 Task: Create List Brand Differentiation in Board Brand Ambassador Best Practices to Workspace Desktop Applications. Create List Brand Consistency in Board Market Size Estimation to Workspace Desktop Applications. Create List Brand Evolution in Board Social Media Influencer Social Media Takeover Campaign Creation and Management to Workspace Desktop Applications
Action: Mouse moved to (108, 433)
Screenshot: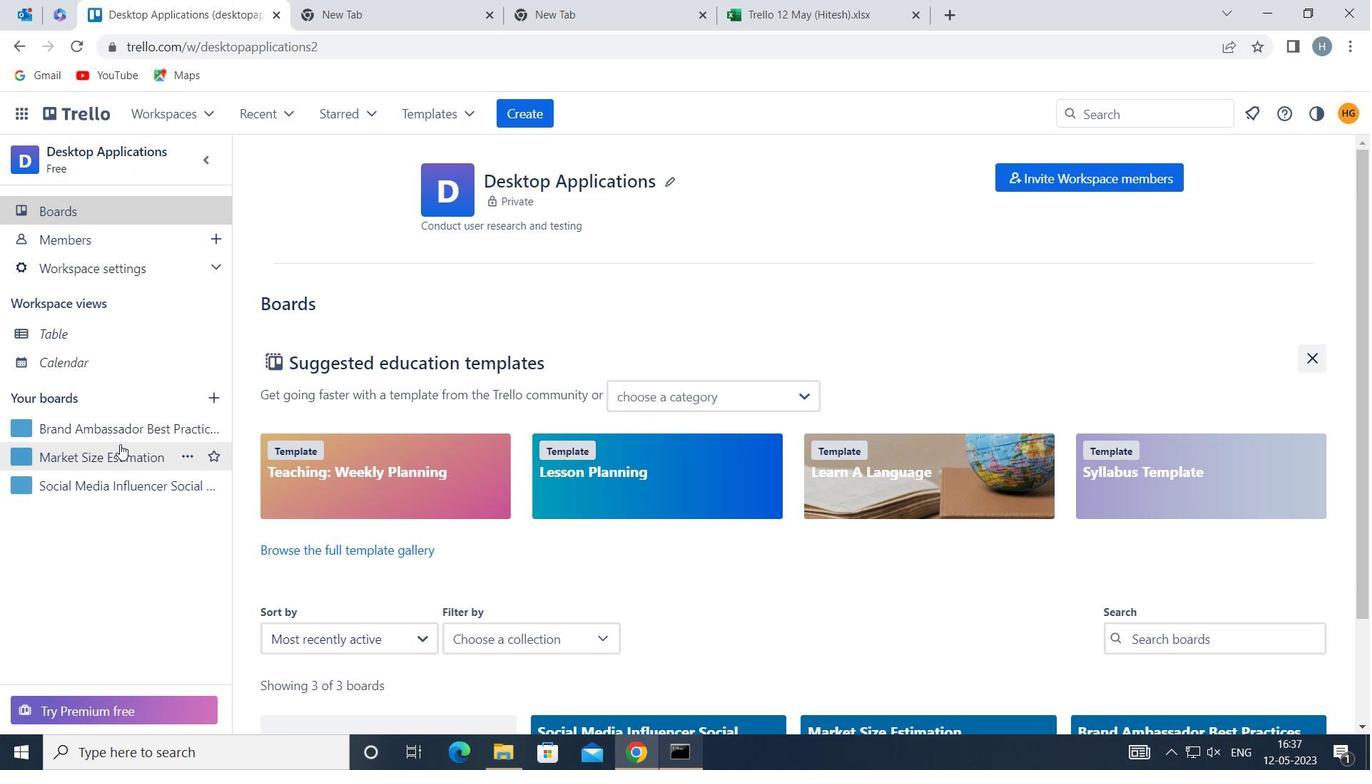 
Action: Mouse pressed left at (108, 433)
Screenshot: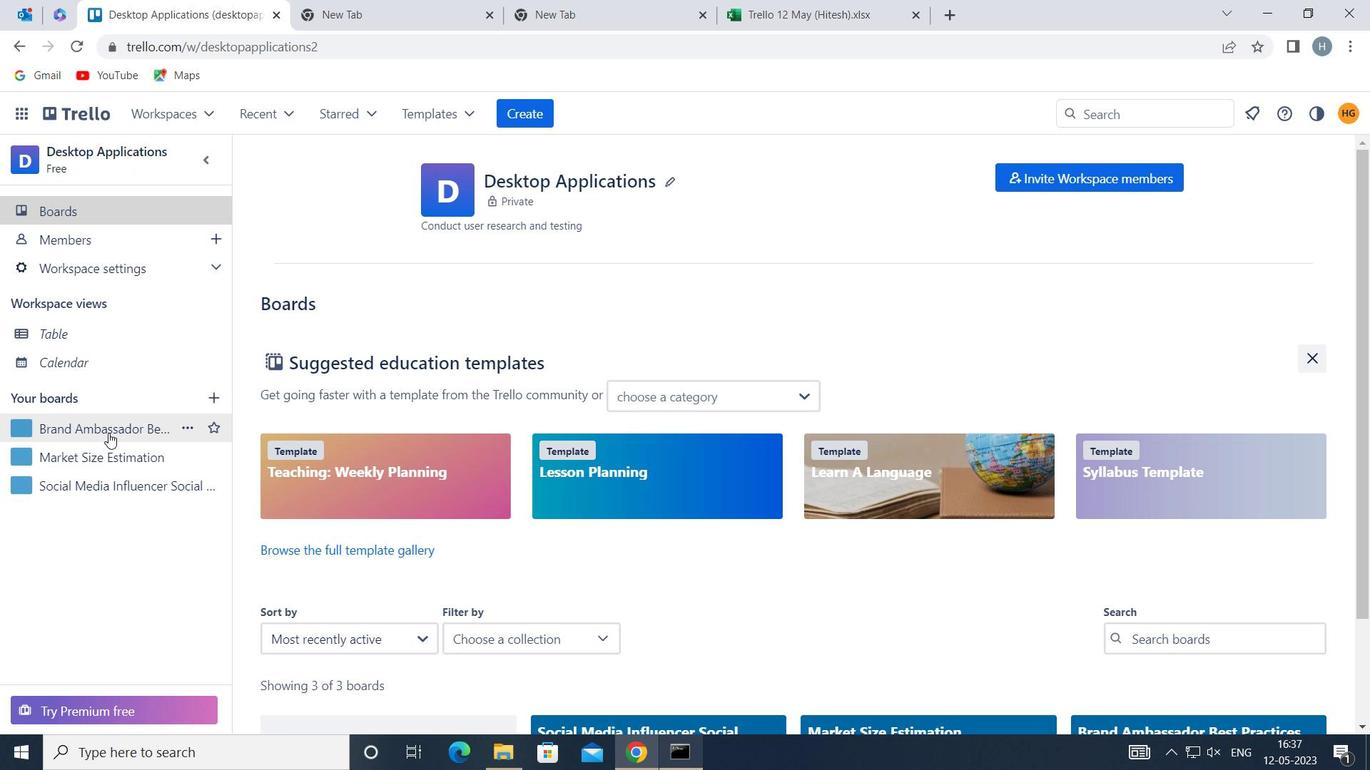 
Action: Mouse moved to (579, 216)
Screenshot: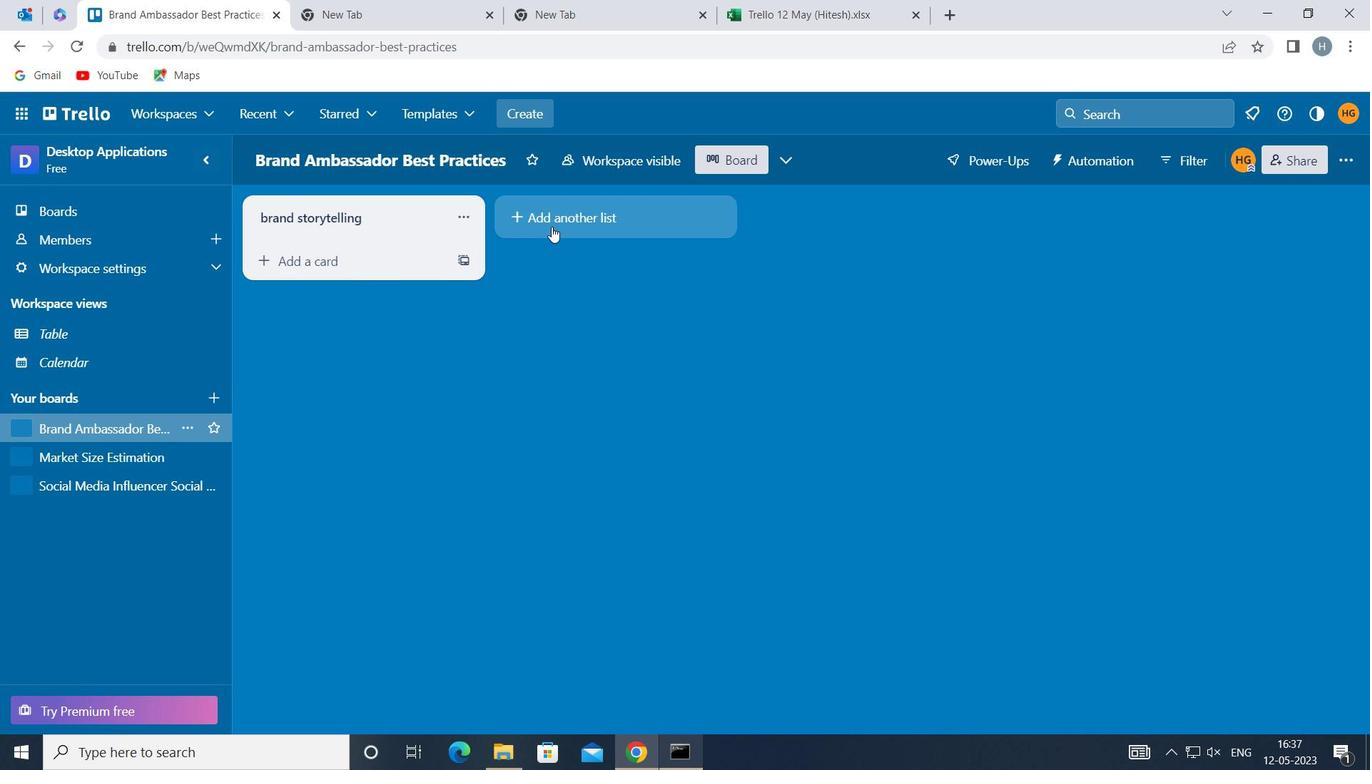 
Action: Mouse pressed left at (579, 216)
Screenshot: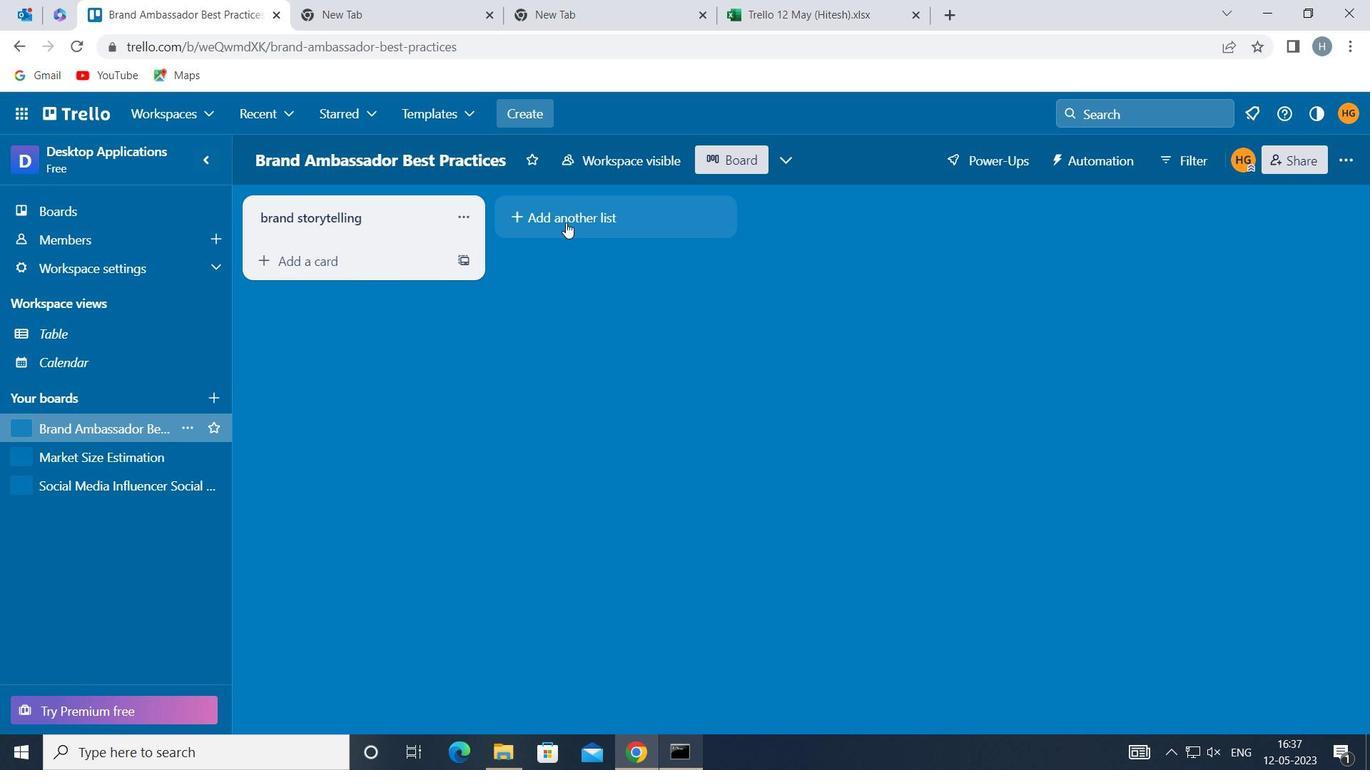 
Action: Mouse moved to (573, 220)
Screenshot: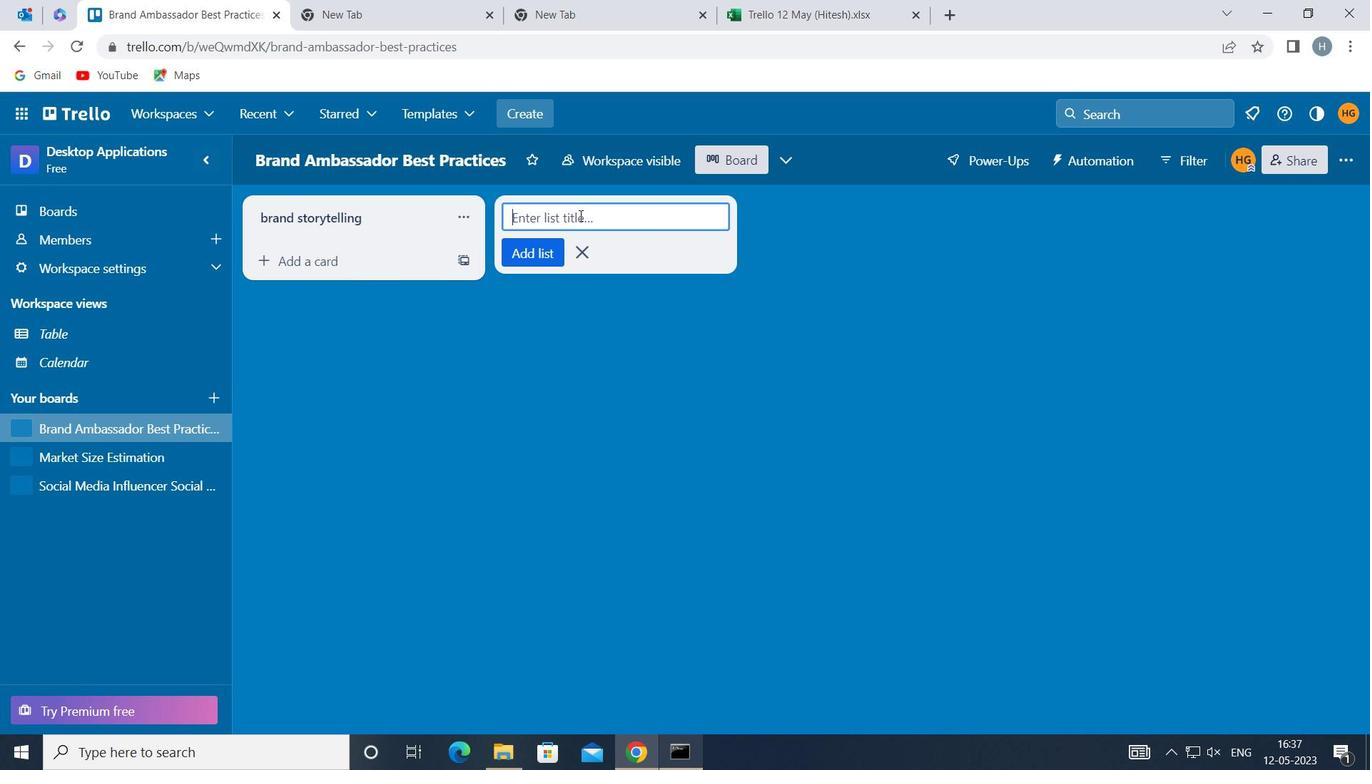 
Action: Key pressed <Key.shift>BRAND<Key.space><Key.shift>DIFFERENTIATION
Screenshot: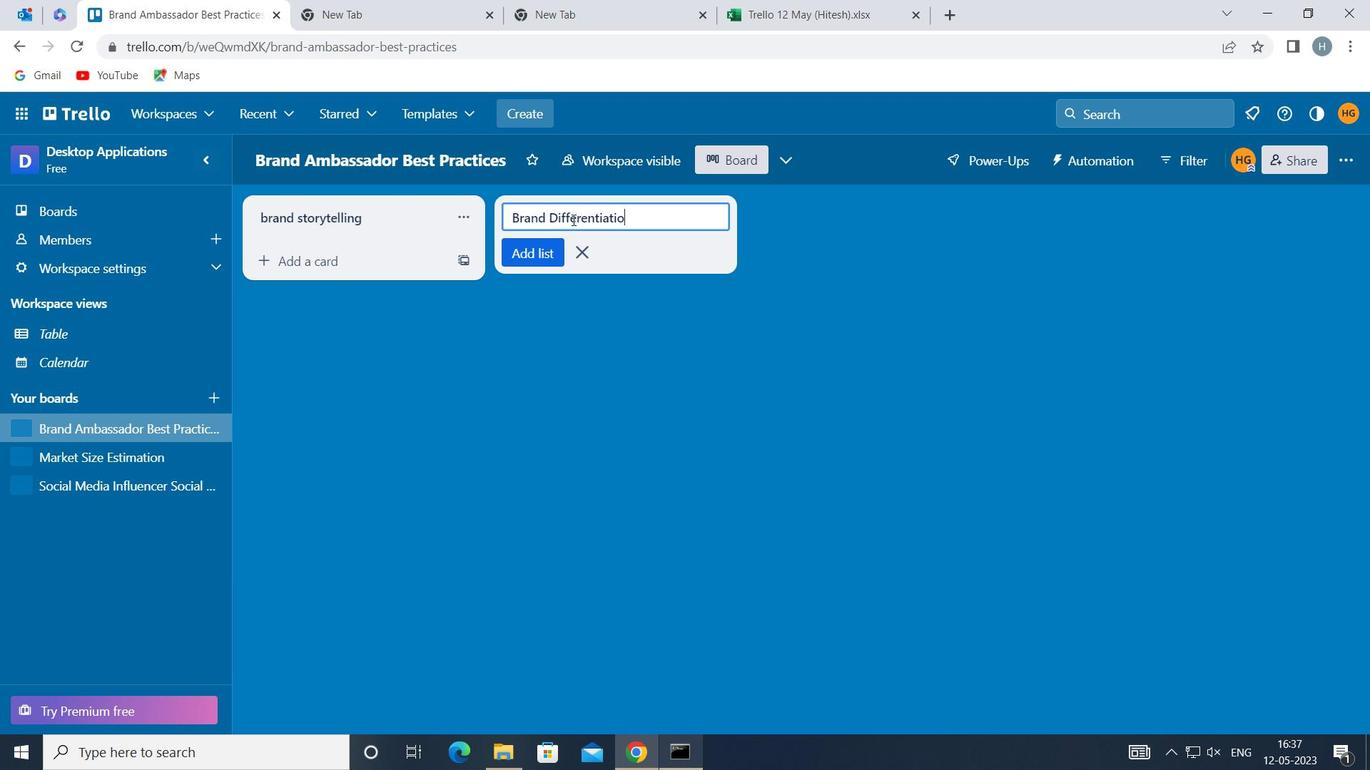 
Action: Mouse moved to (548, 244)
Screenshot: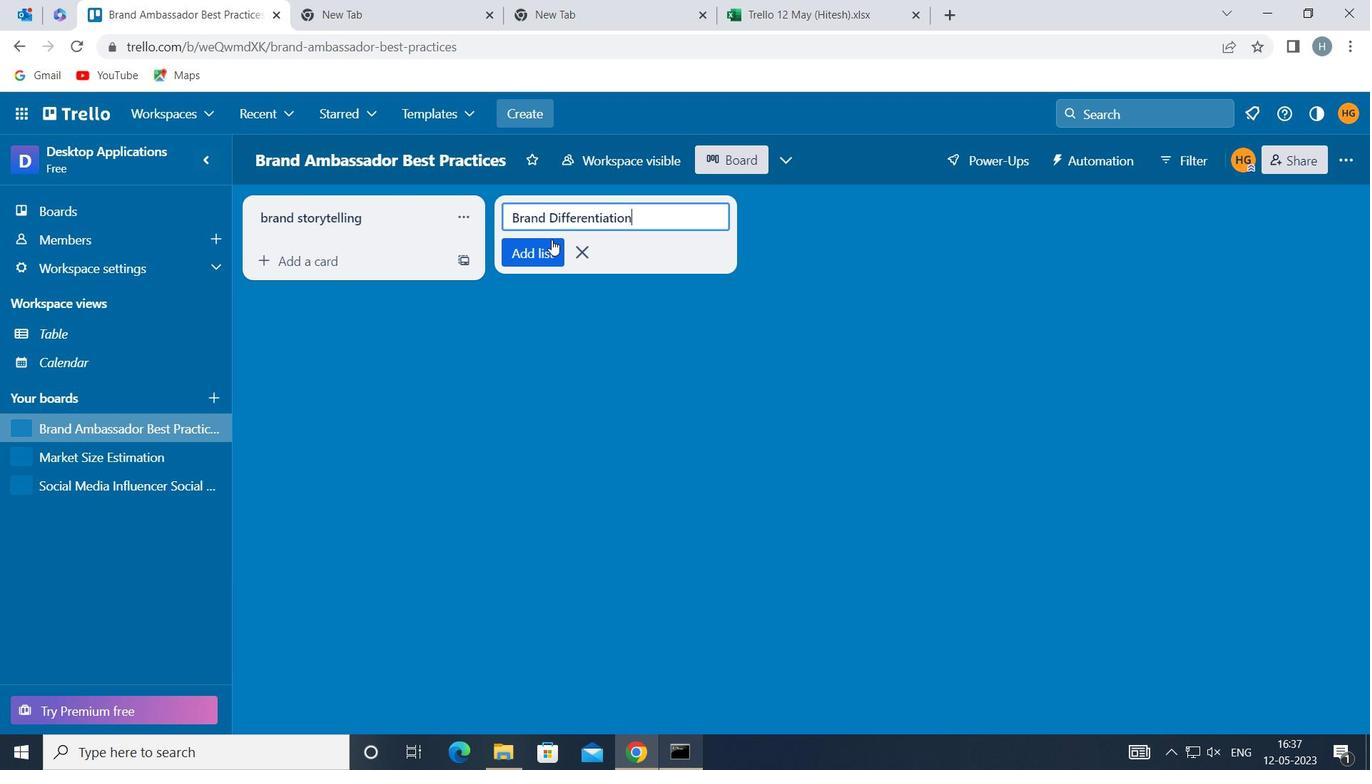 
Action: Mouse pressed left at (548, 244)
Screenshot: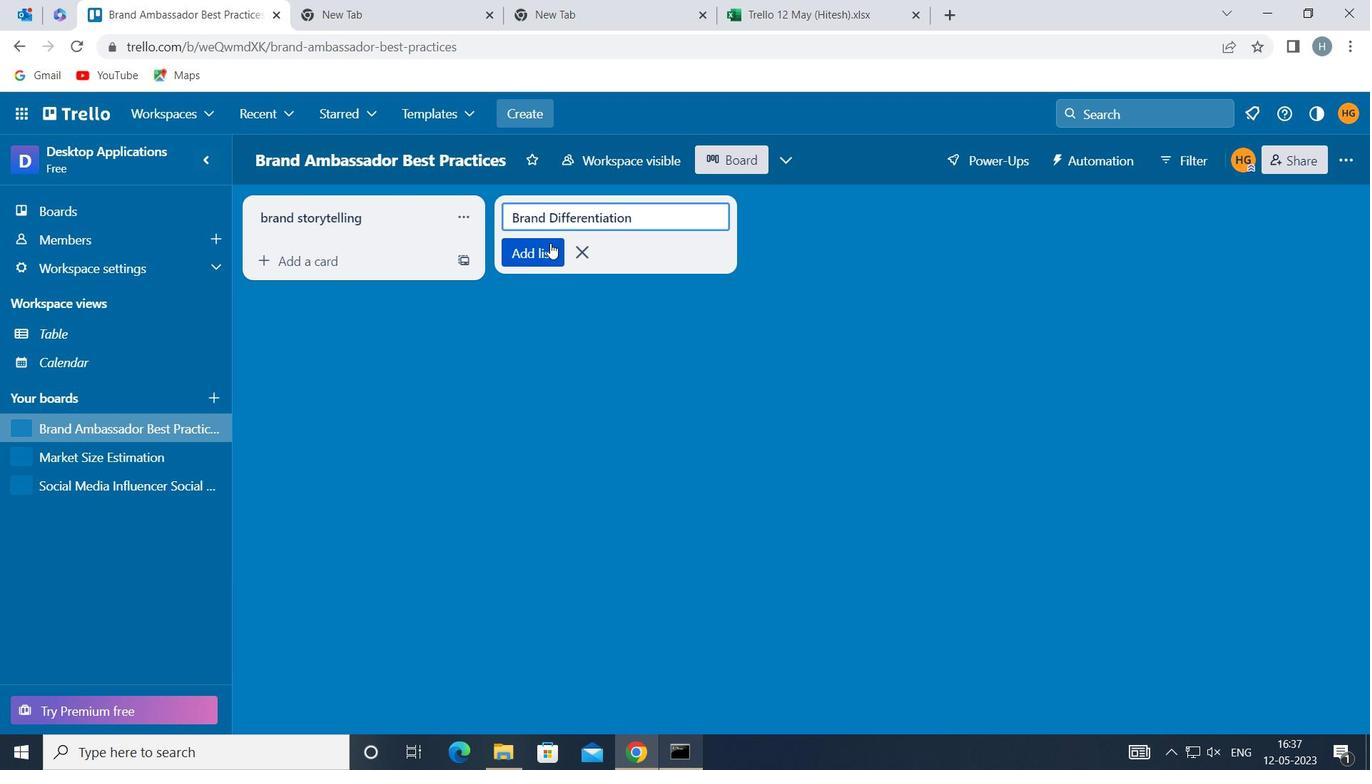 
Action: Mouse moved to (516, 342)
Screenshot: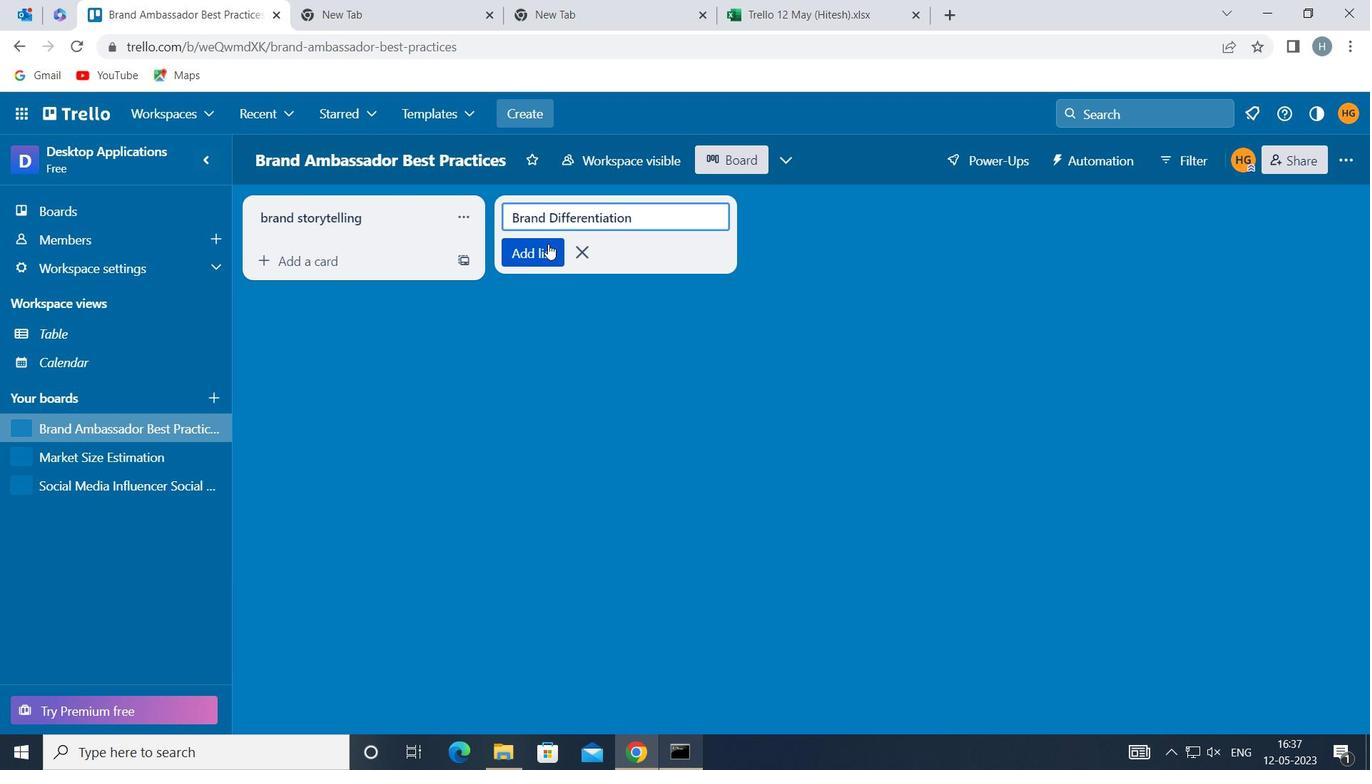 
Action: Mouse pressed left at (516, 342)
Screenshot: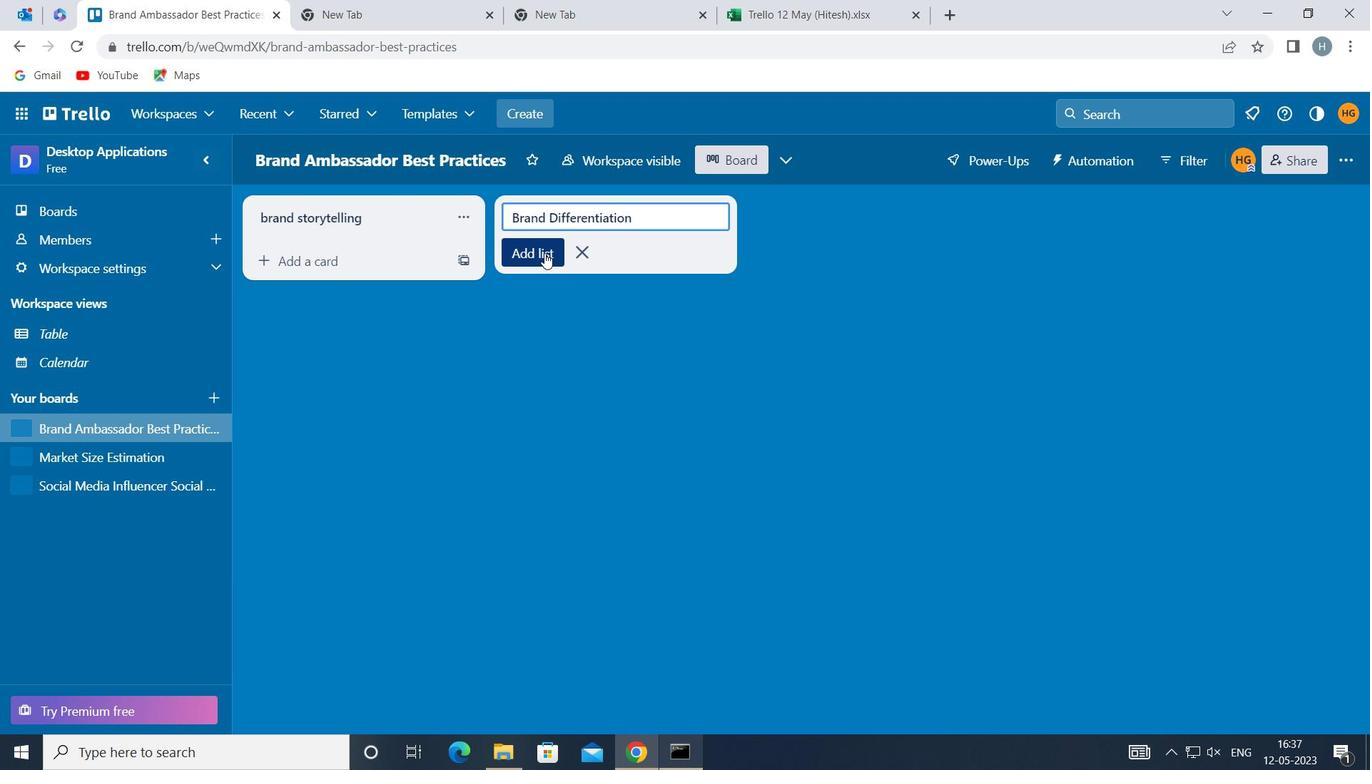 
Action: Mouse moved to (45, 453)
Screenshot: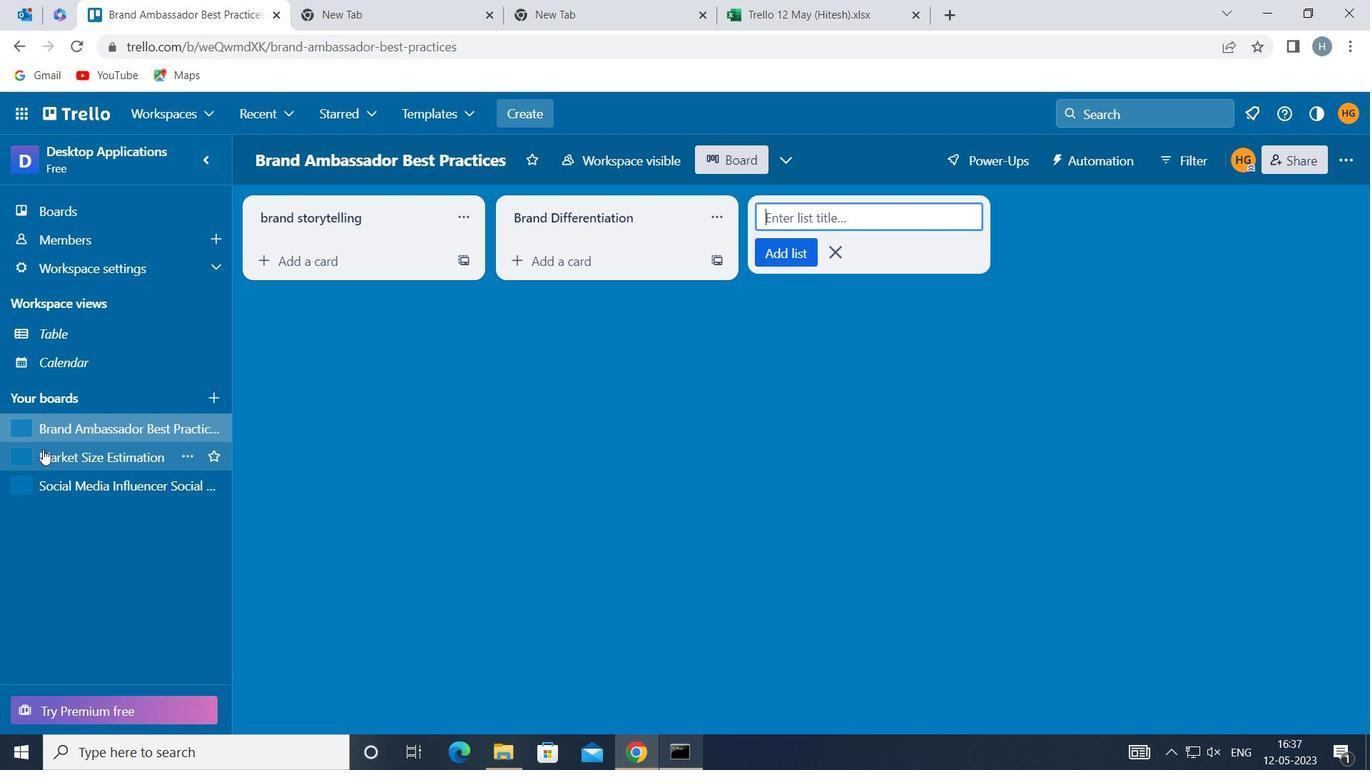 
Action: Mouse pressed left at (45, 453)
Screenshot: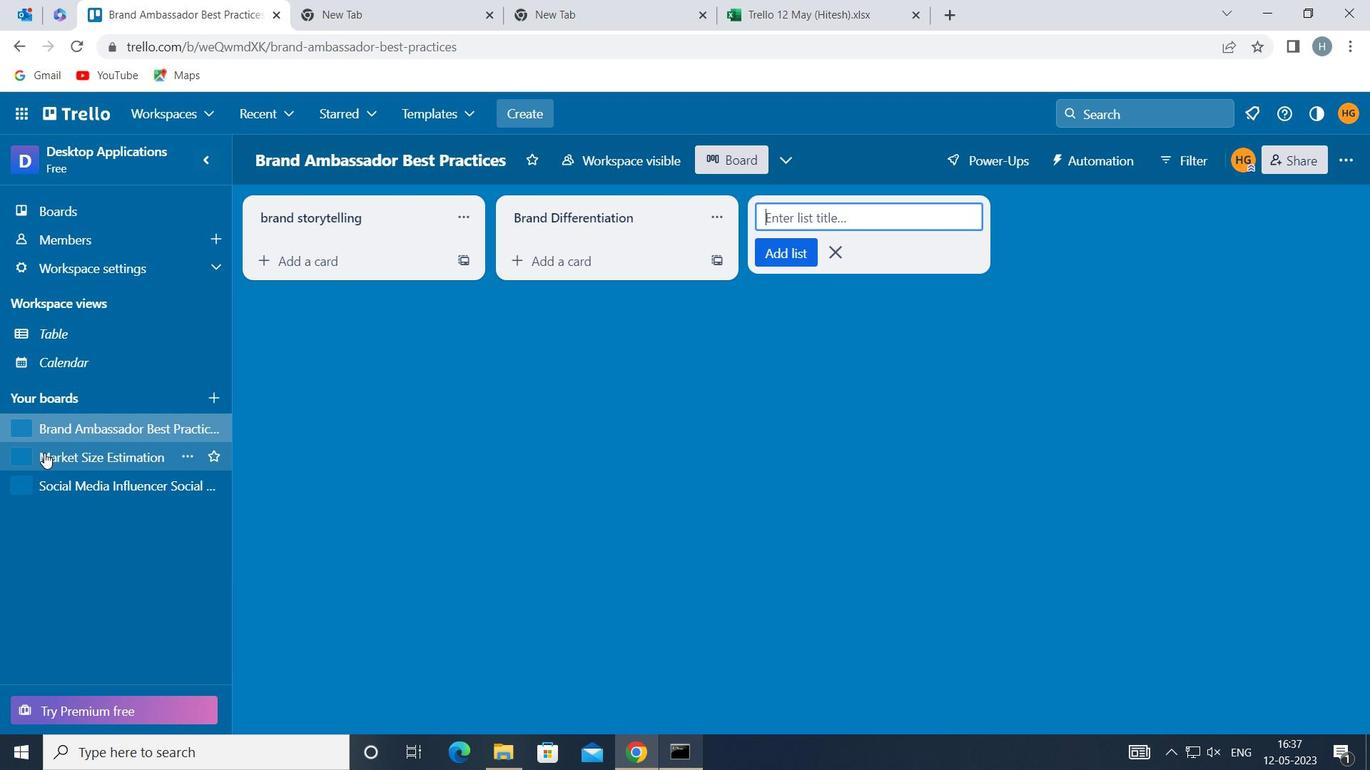 
Action: Mouse moved to (558, 215)
Screenshot: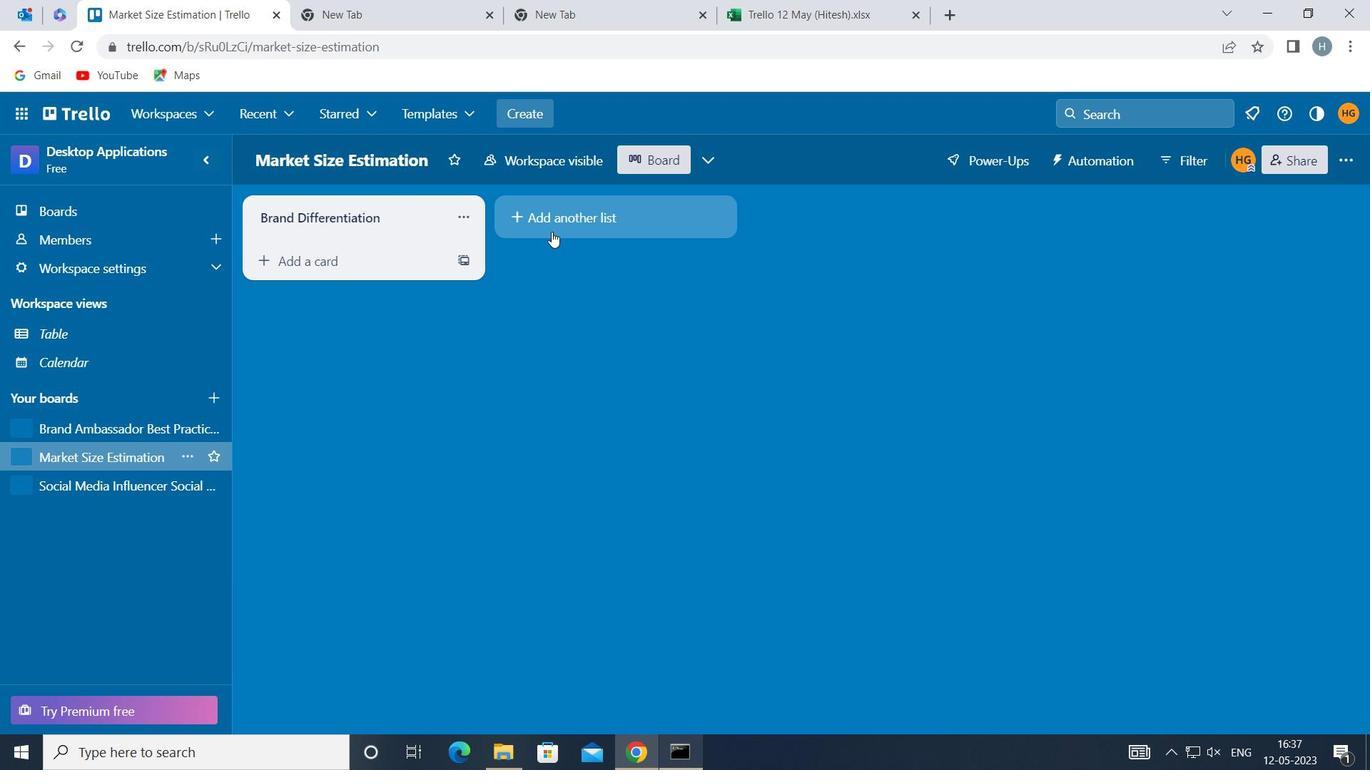 
Action: Mouse pressed left at (558, 215)
Screenshot: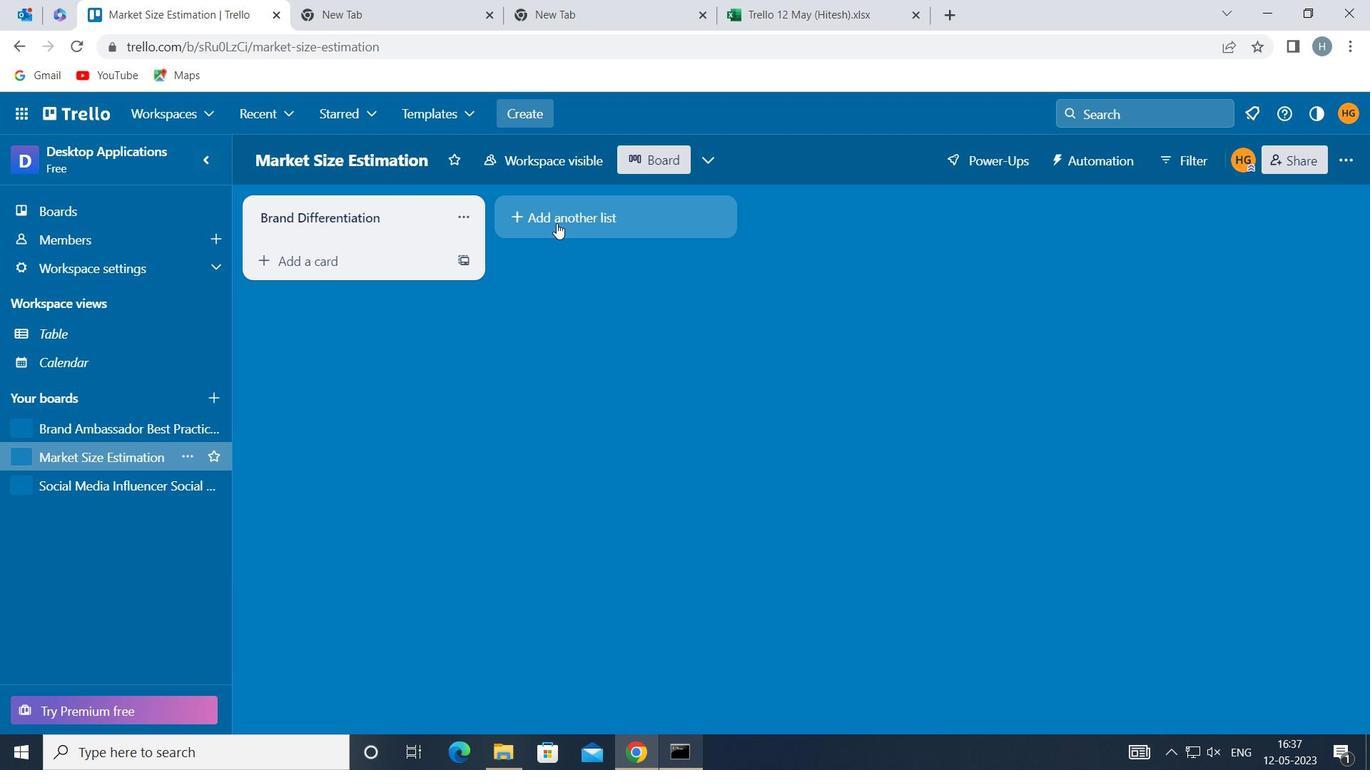 
Action: Mouse moved to (558, 215)
Screenshot: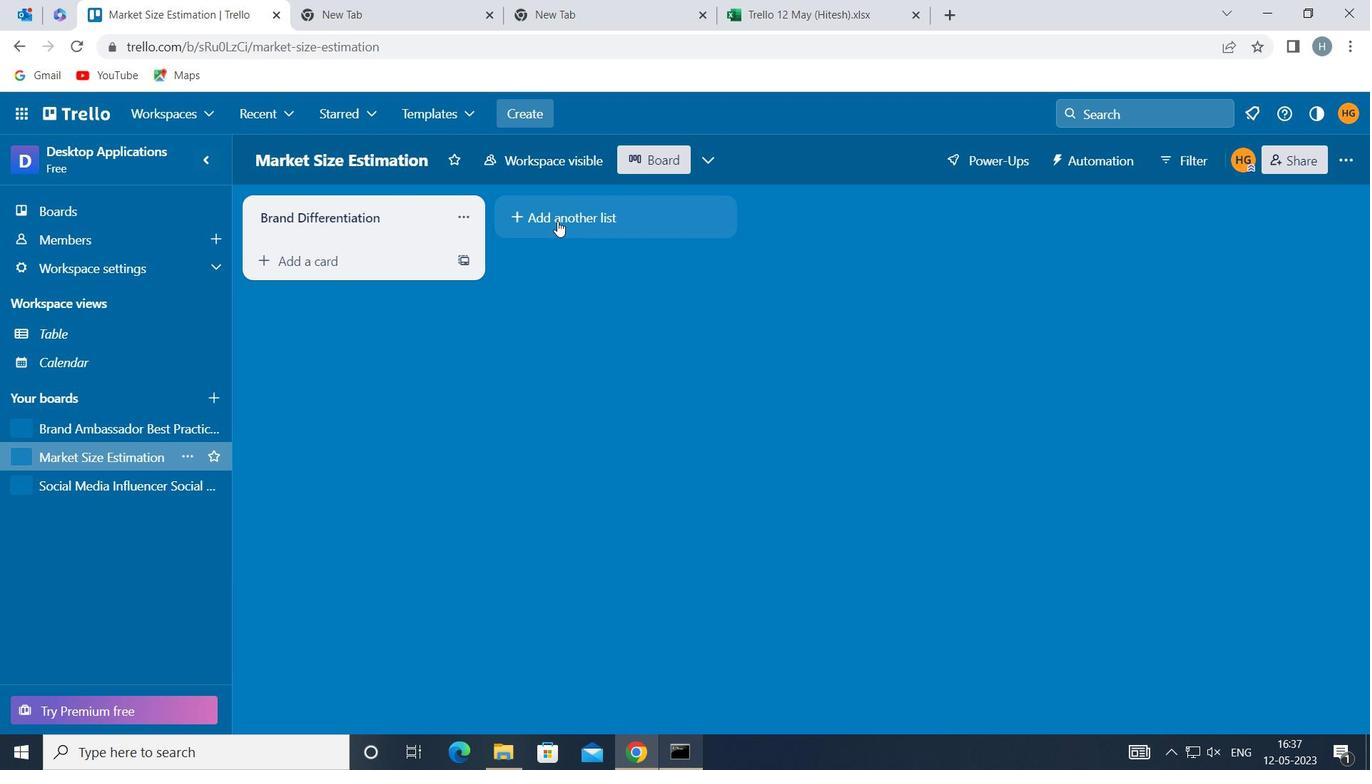 
Action: Mouse pressed left at (558, 215)
Screenshot: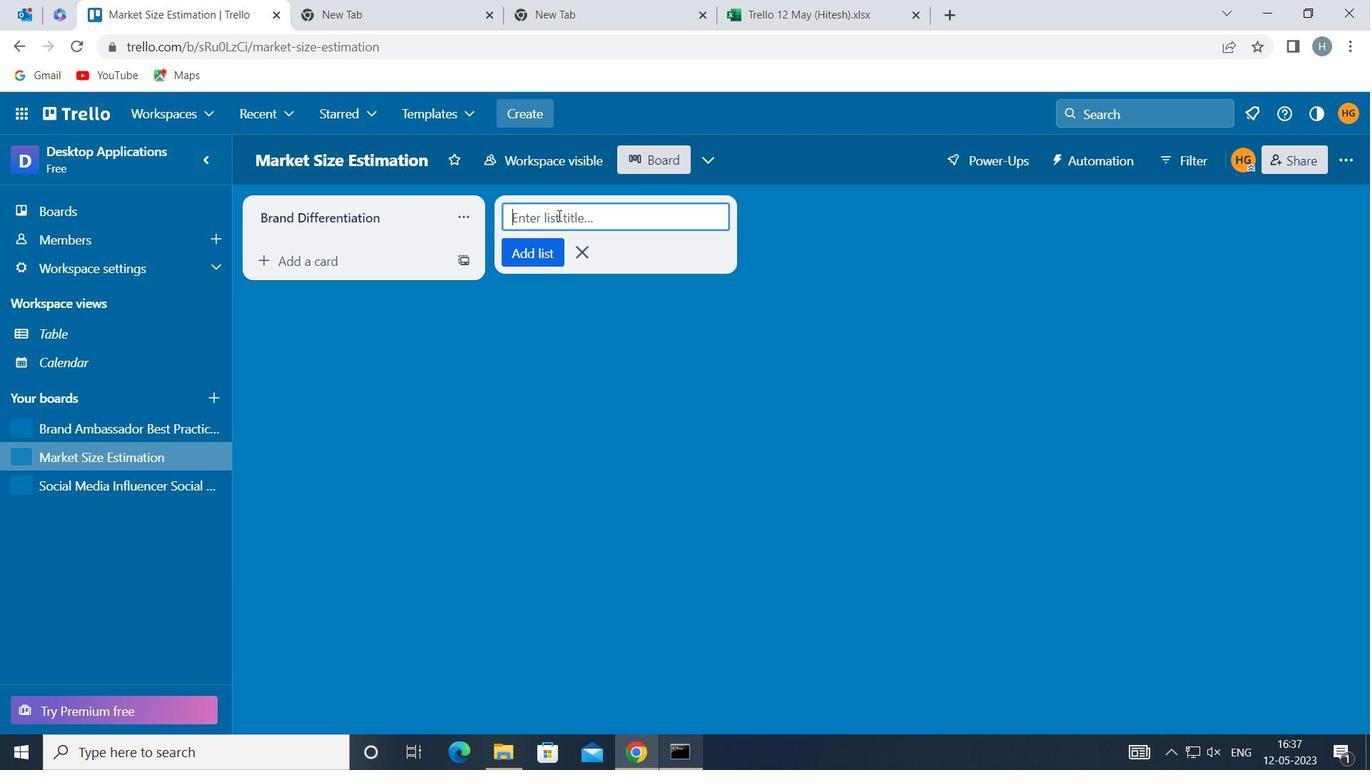 
Action: Key pressed <Key.shift>BRAND<Key.space><Key.shift>CONSISTENCY<Key.space>
Screenshot: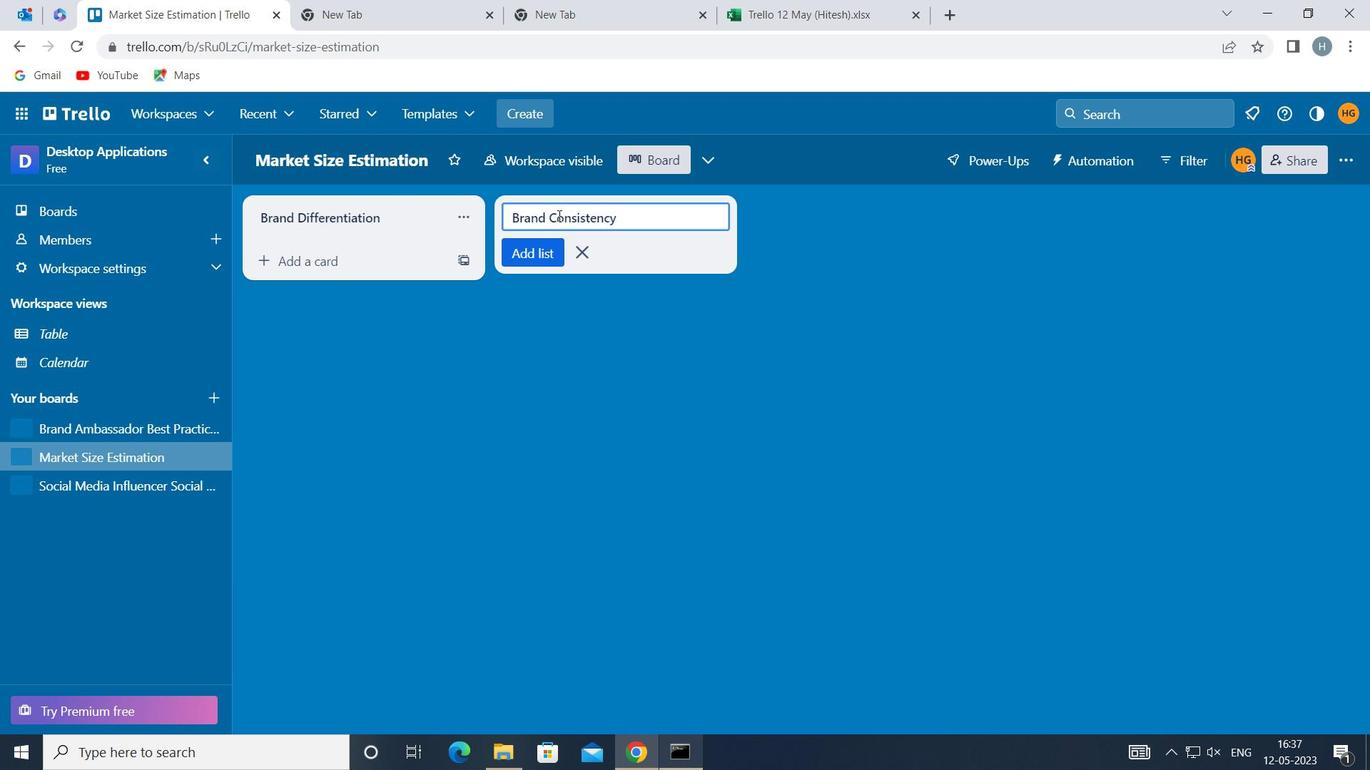 
Action: Mouse moved to (541, 251)
Screenshot: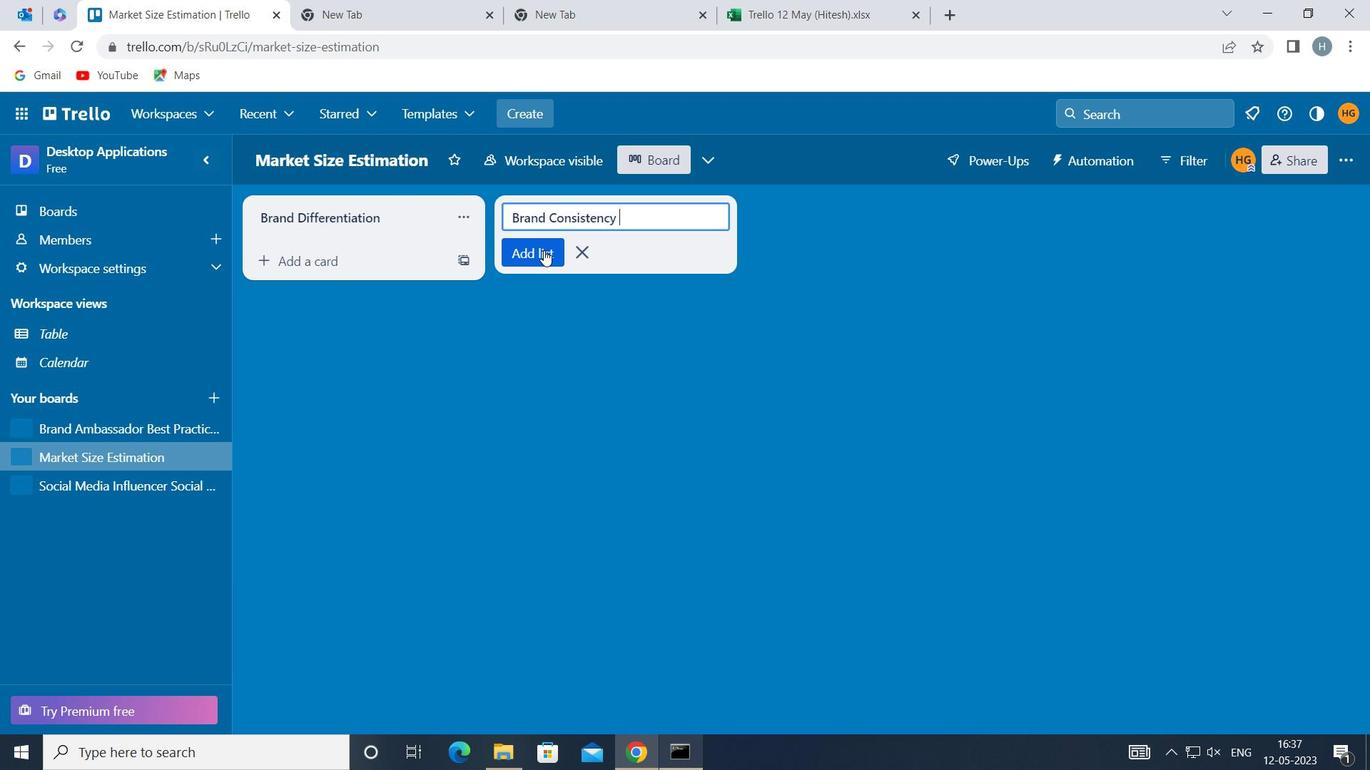 
Action: Mouse pressed left at (541, 251)
Screenshot: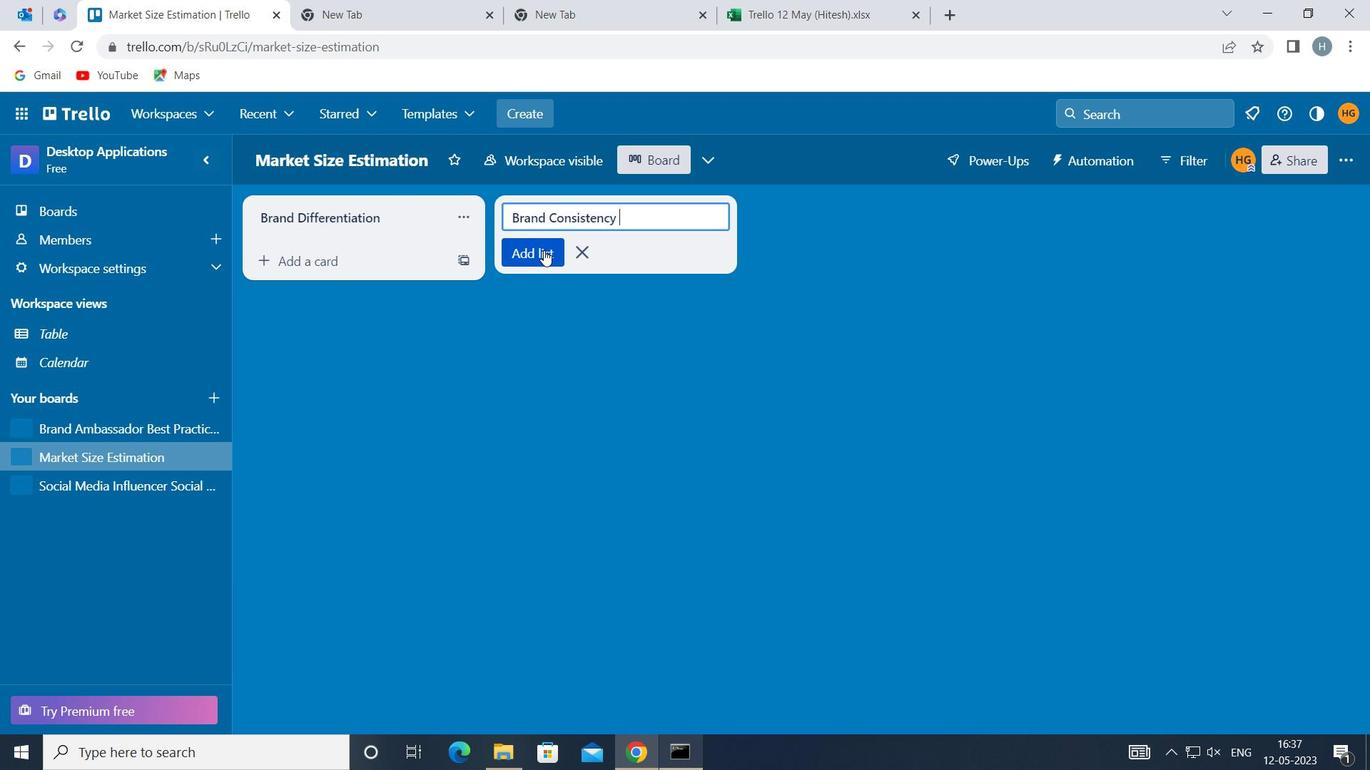 
Action: Mouse moved to (466, 384)
Screenshot: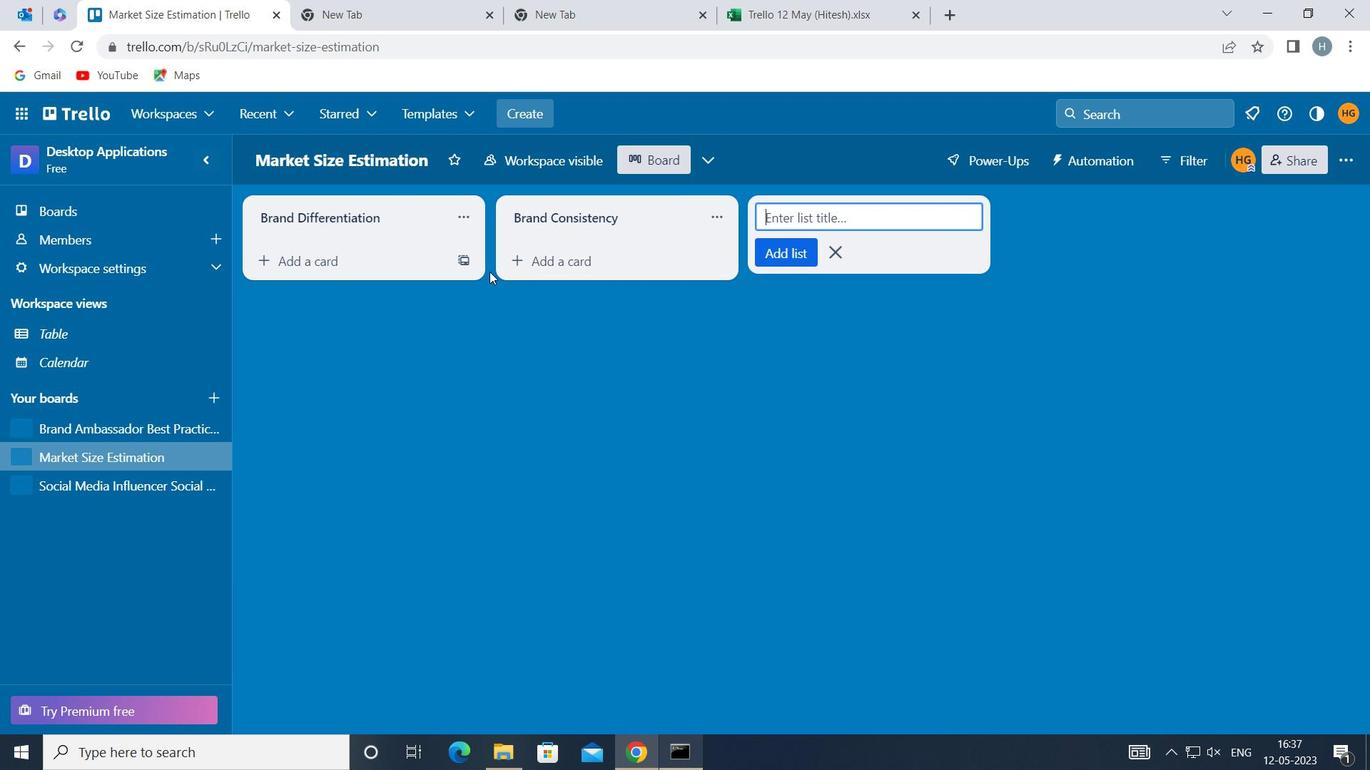 
Action: Mouse pressed left at (466, 384)
Screenshot: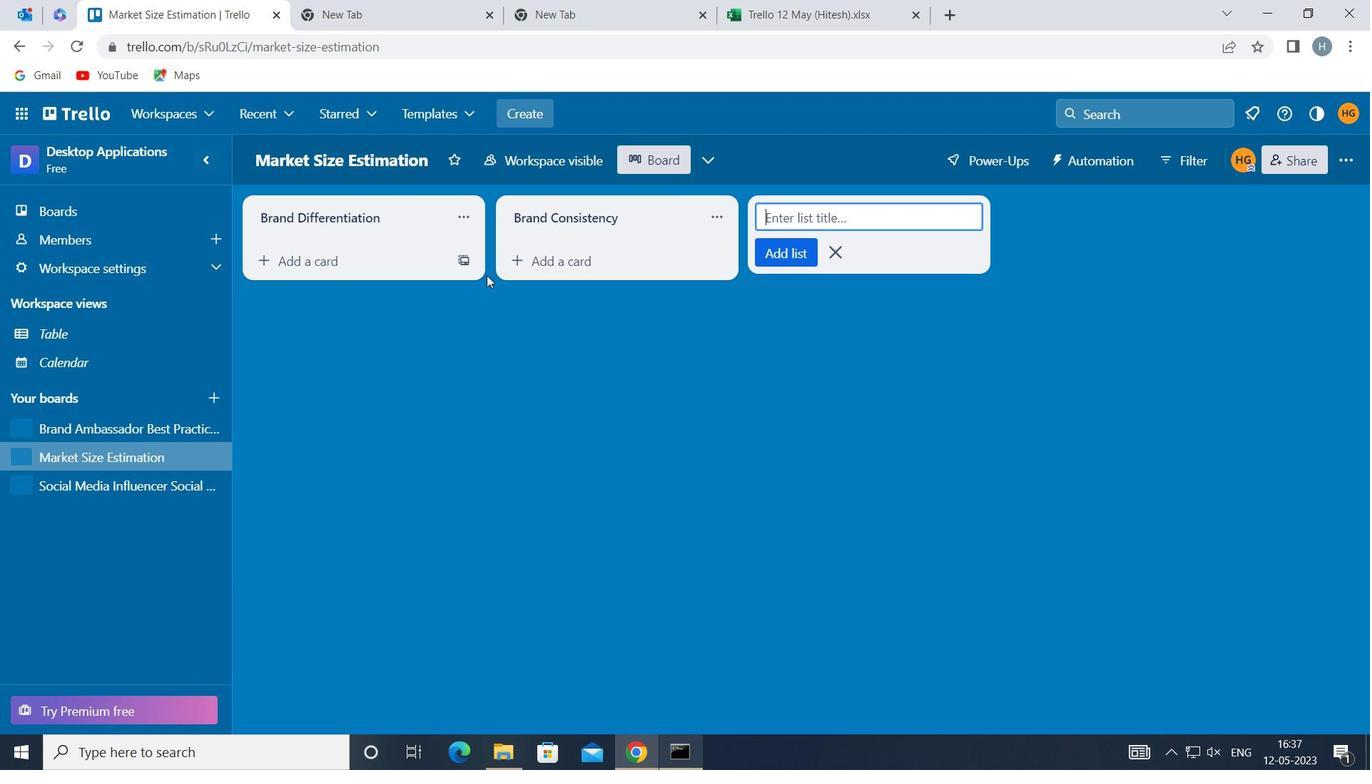 
Action: Mouse moved to (80, 478)
Screenshot: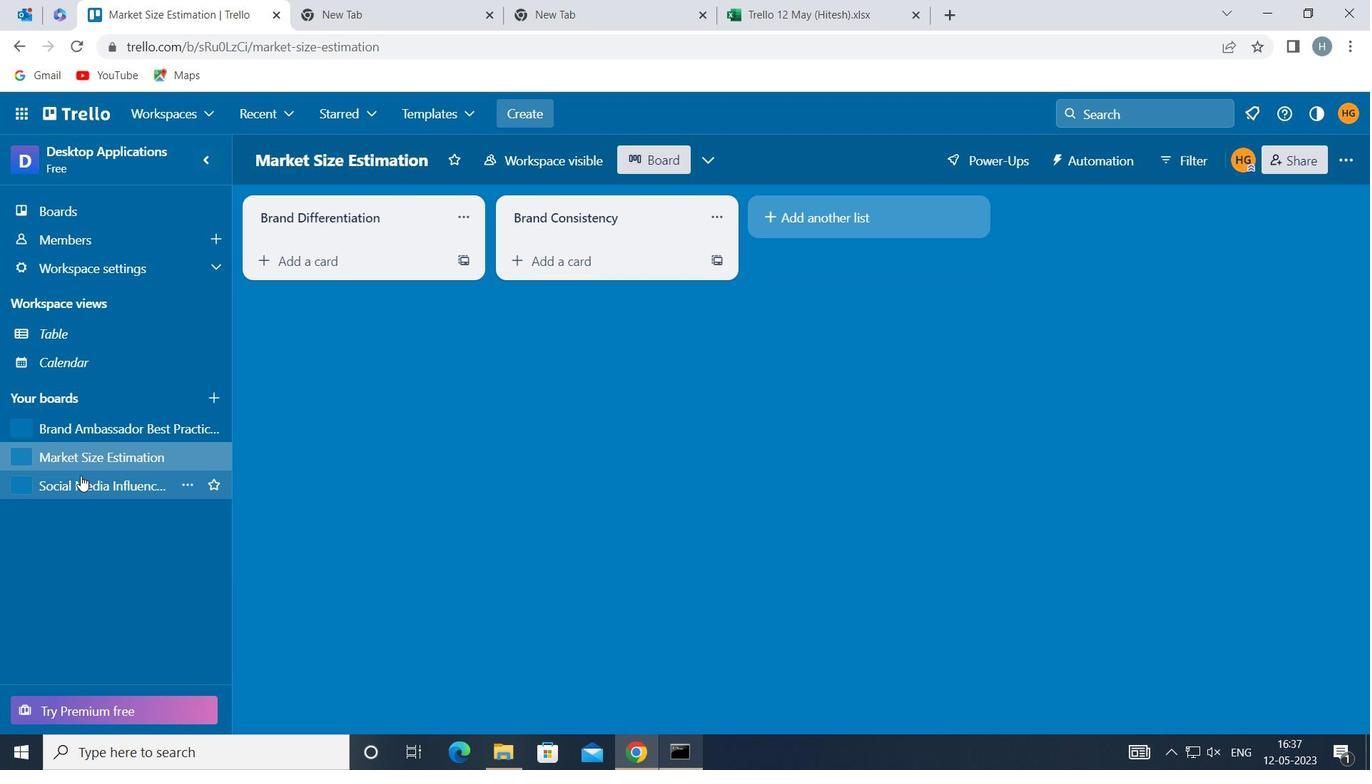 
Action: Mouse pressed left at (80, 478)
Screenshot: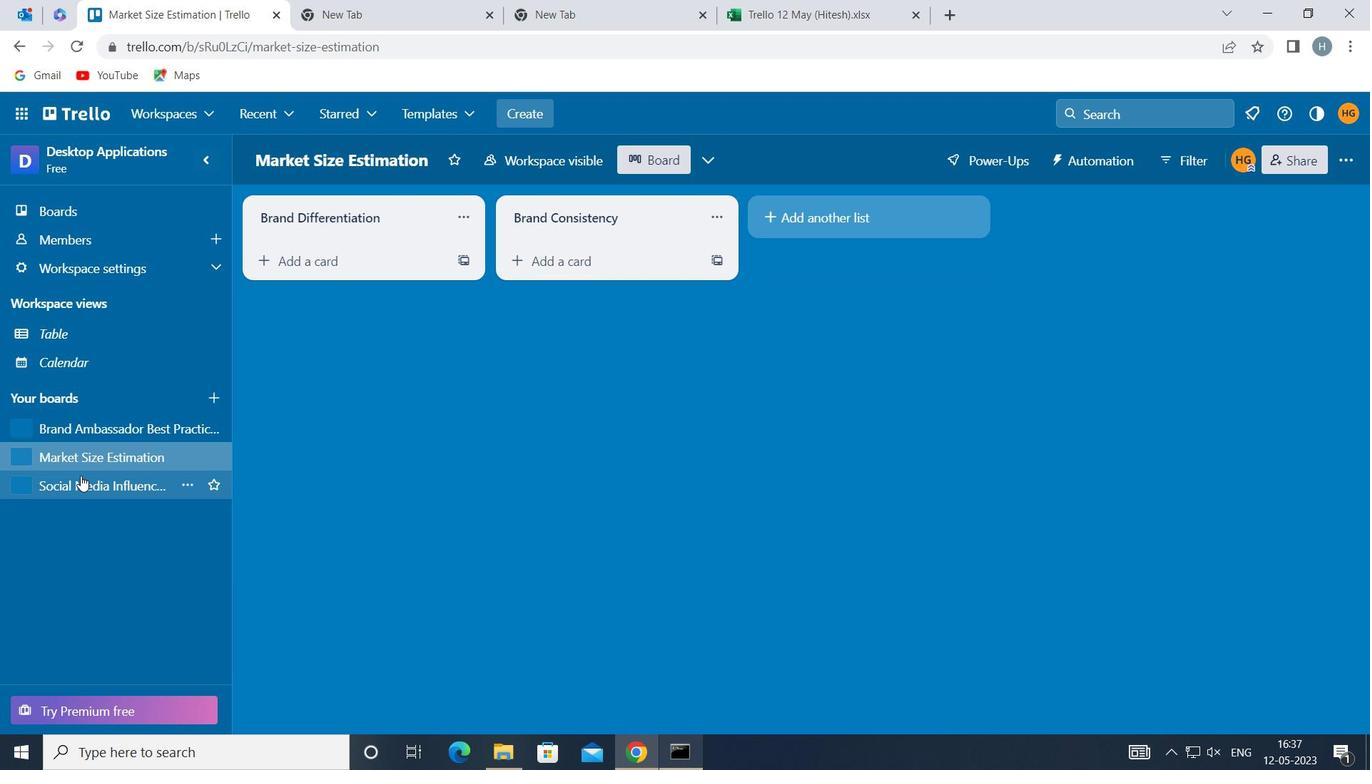 
Action: Mouse moved to (571, 220)
Screenshot: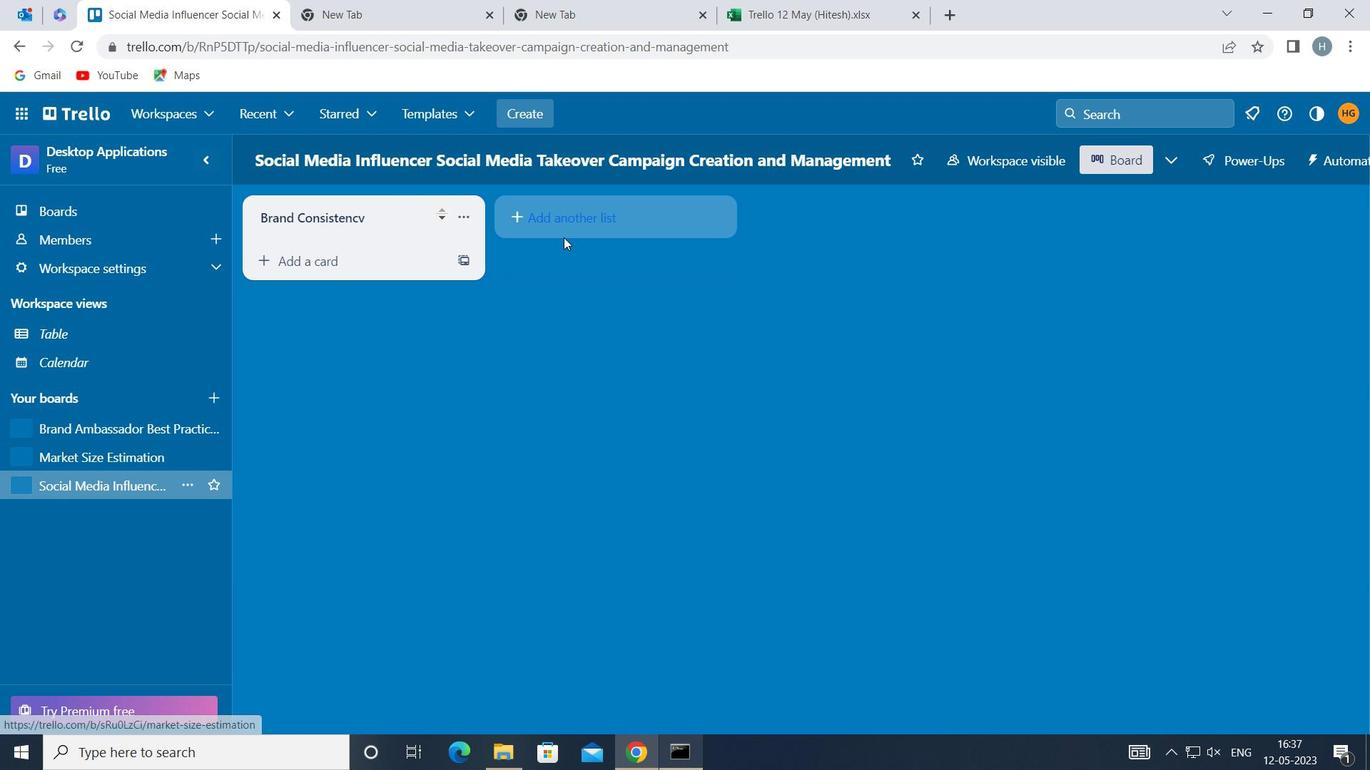 
Action: Mouse pressed left at (571, 220)
Screenshot: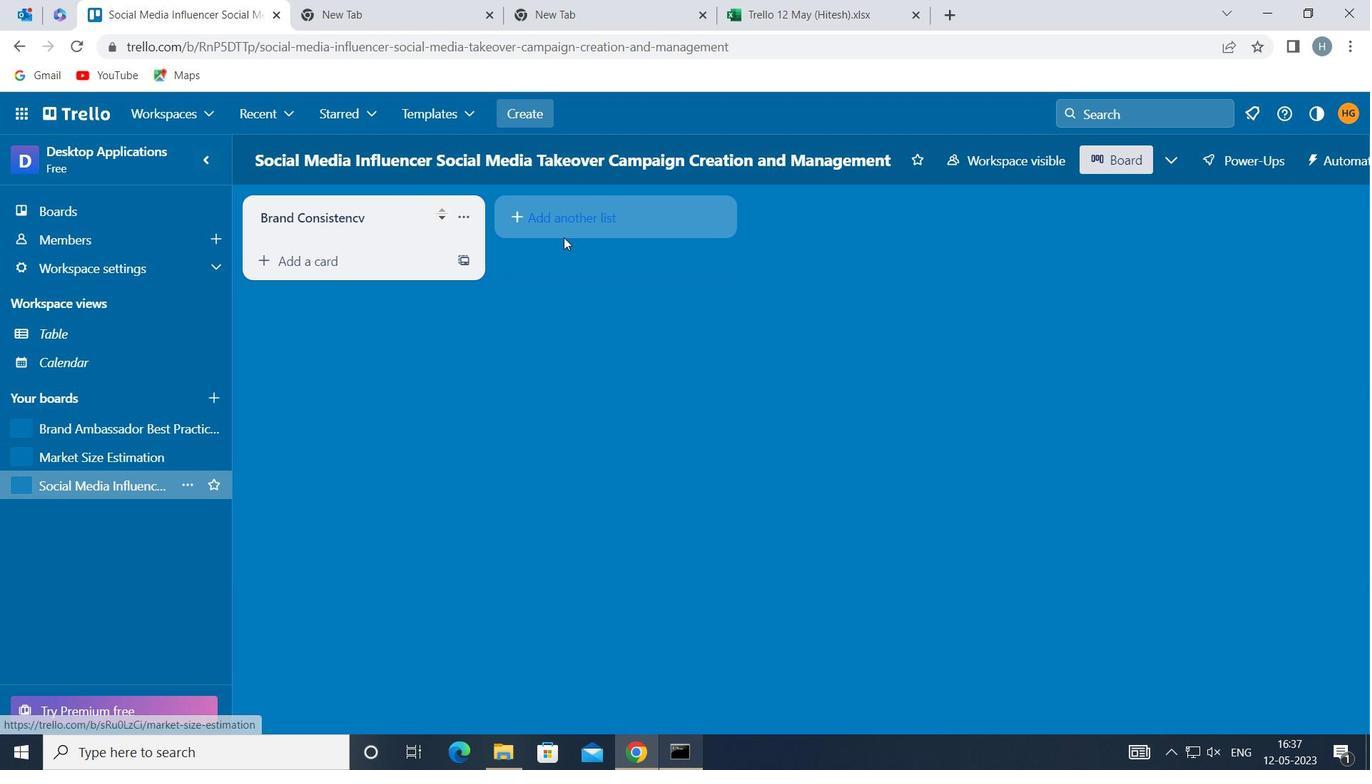 
Action: Mouse moved to (573, 215)
Screenshot: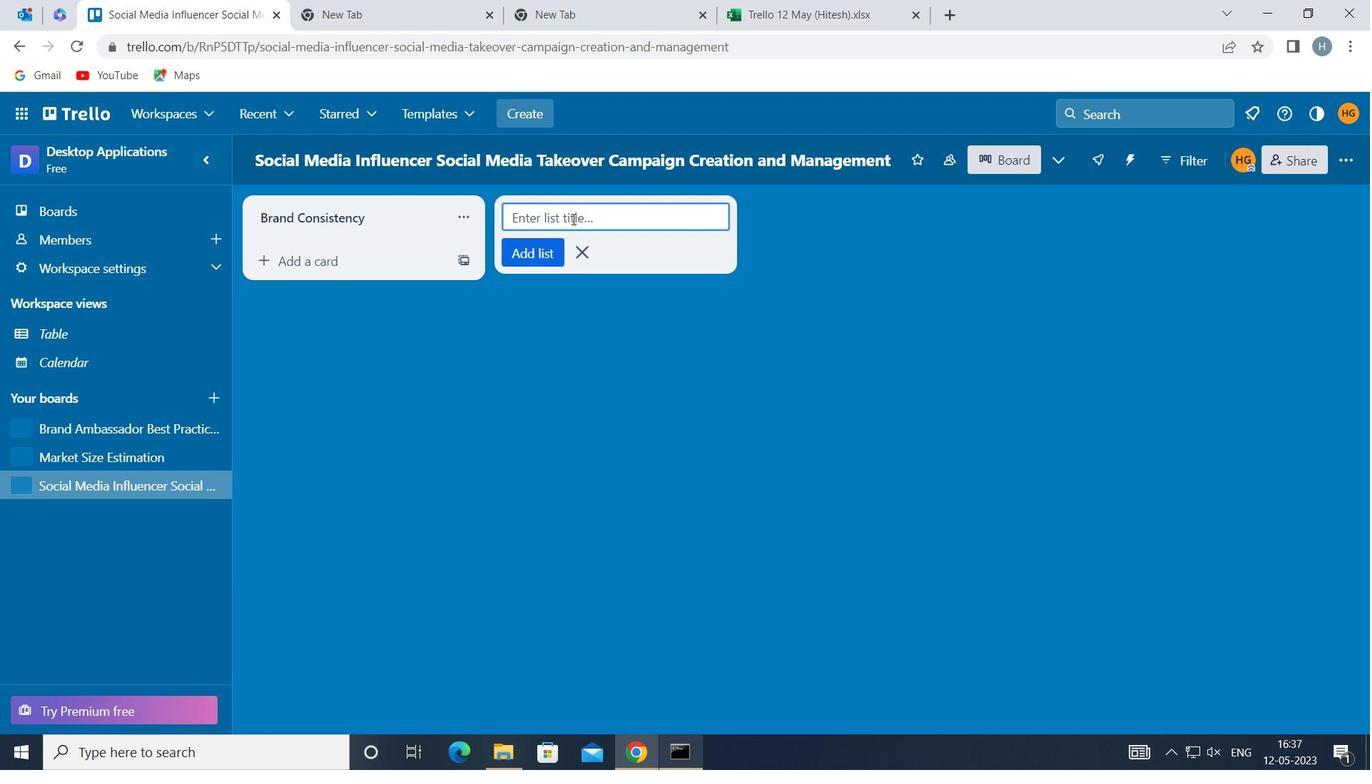 
Action: Key pressed <Key.shift>BRAND<Key.space><Key.shift>EVOLUTION
Screenshot: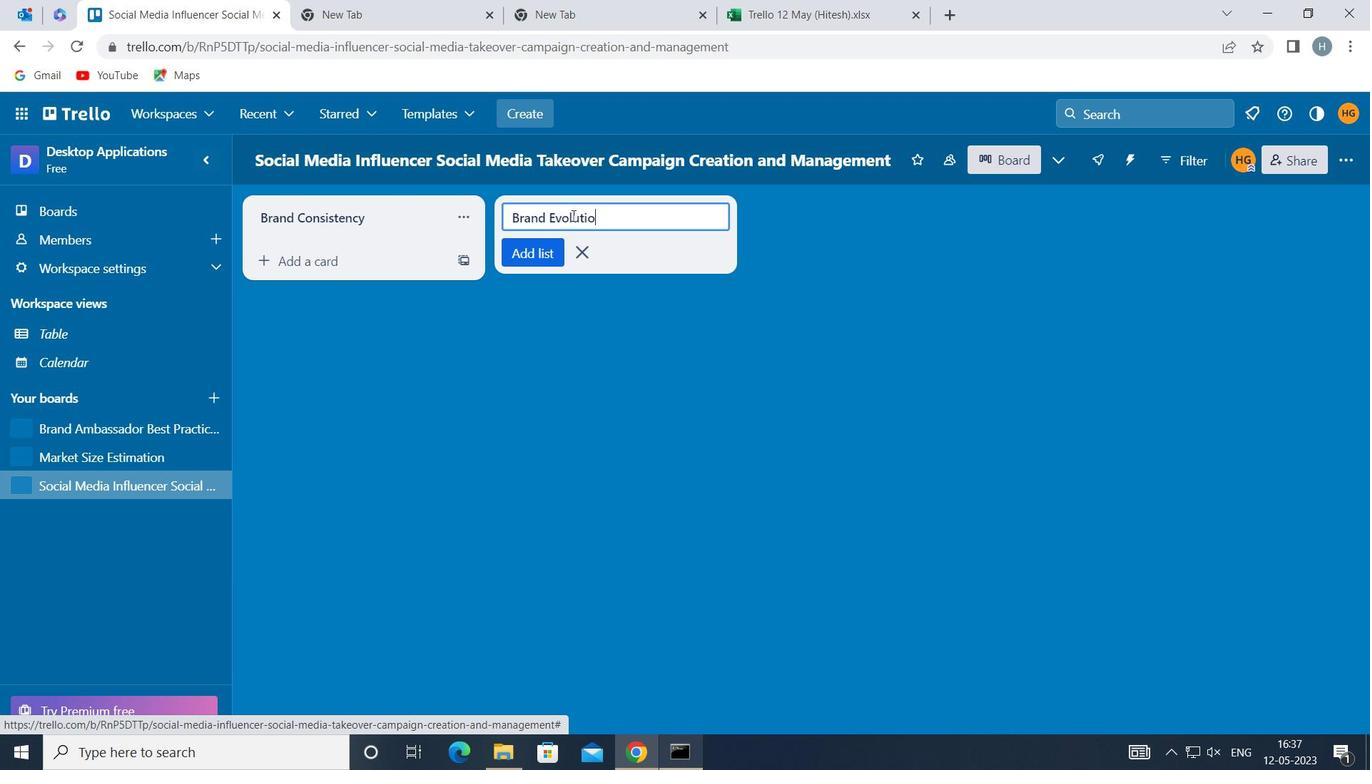 
Action: Mouse moved to (543, 251)
Screenshot: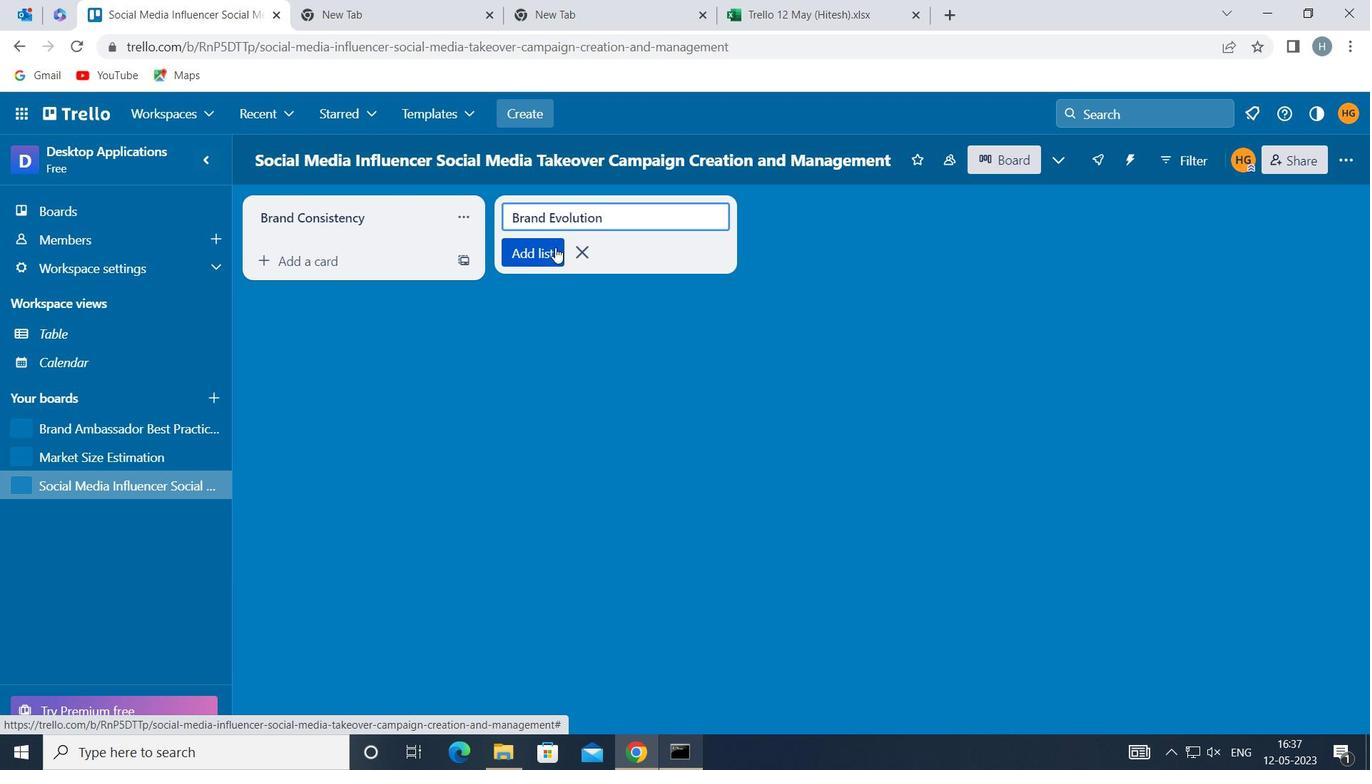 
Action: Mouse pressed left at (543, 251)
Screenshot: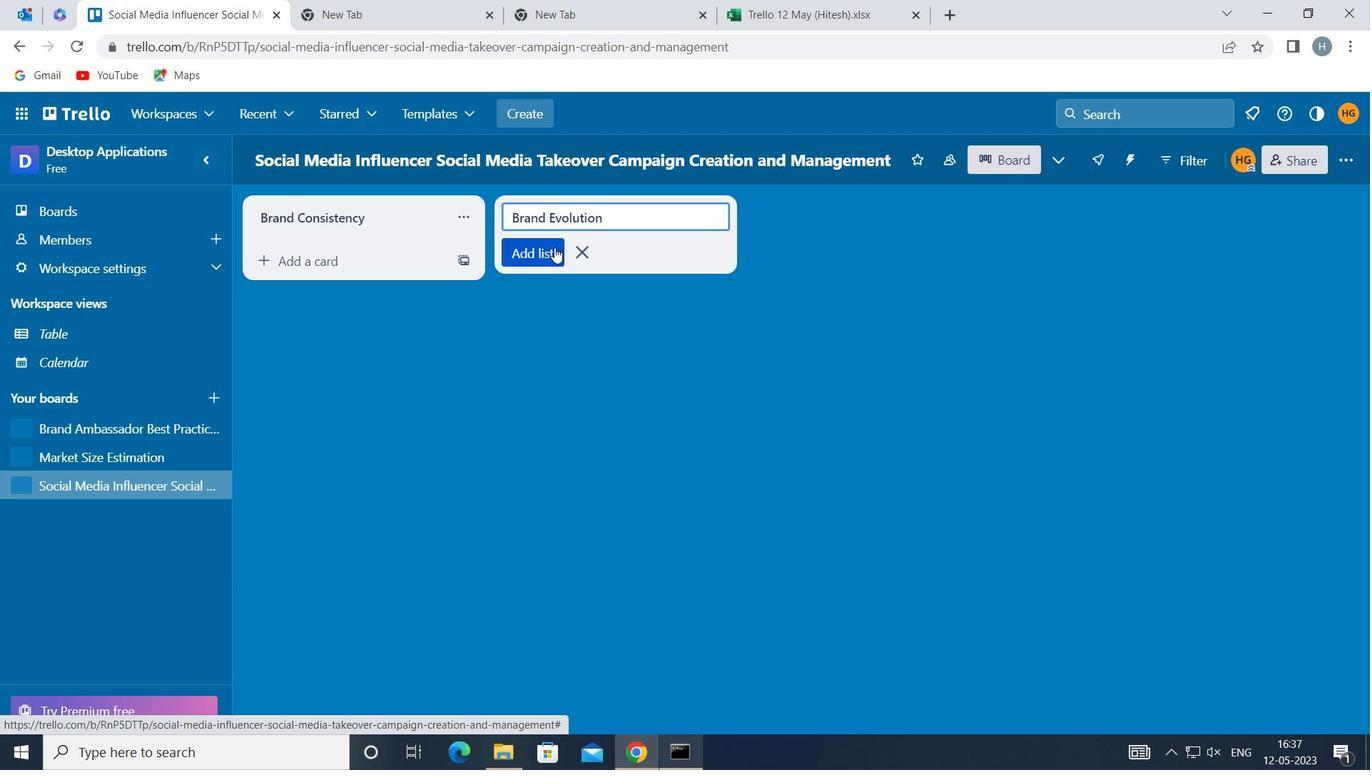 
Action: Mouse moved to (502, 359)
Screenshot: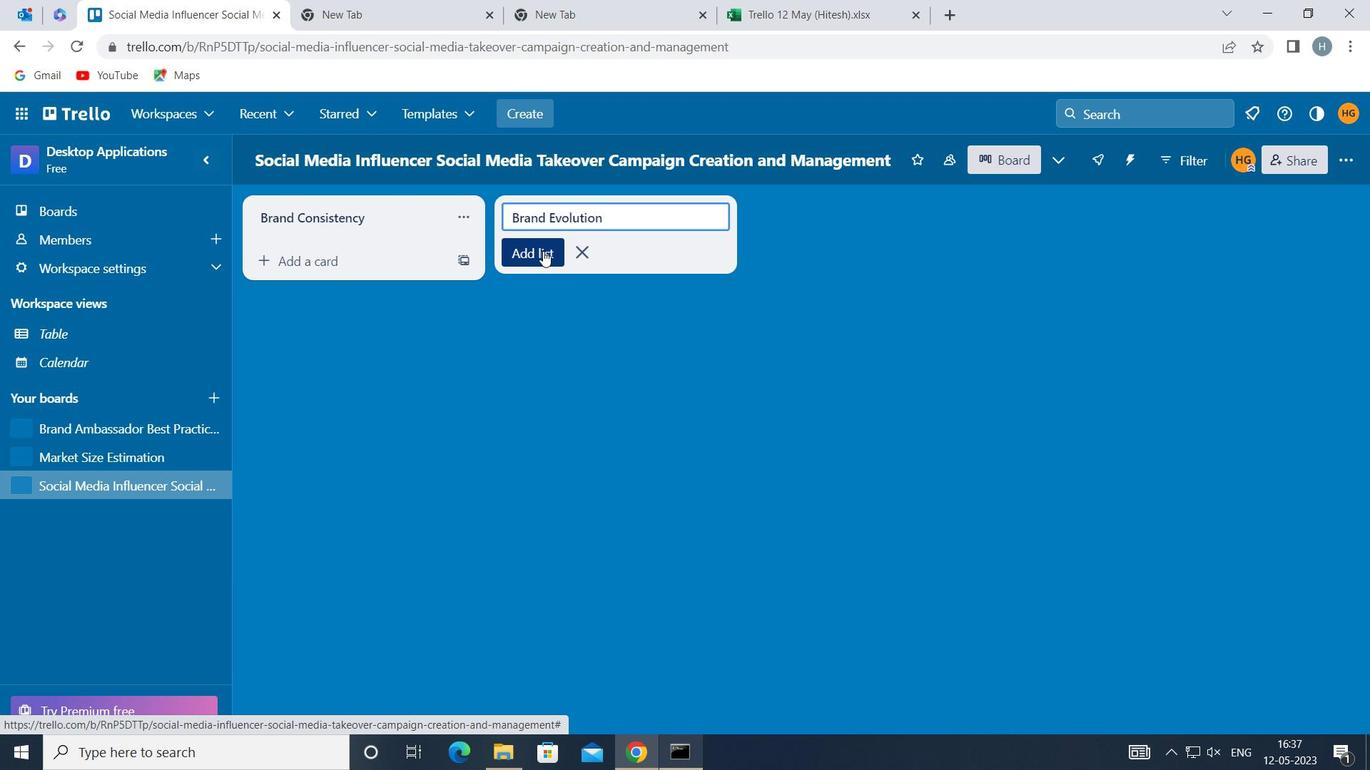 
Action: Mouse pressed left at (502, 359)
Screenshot: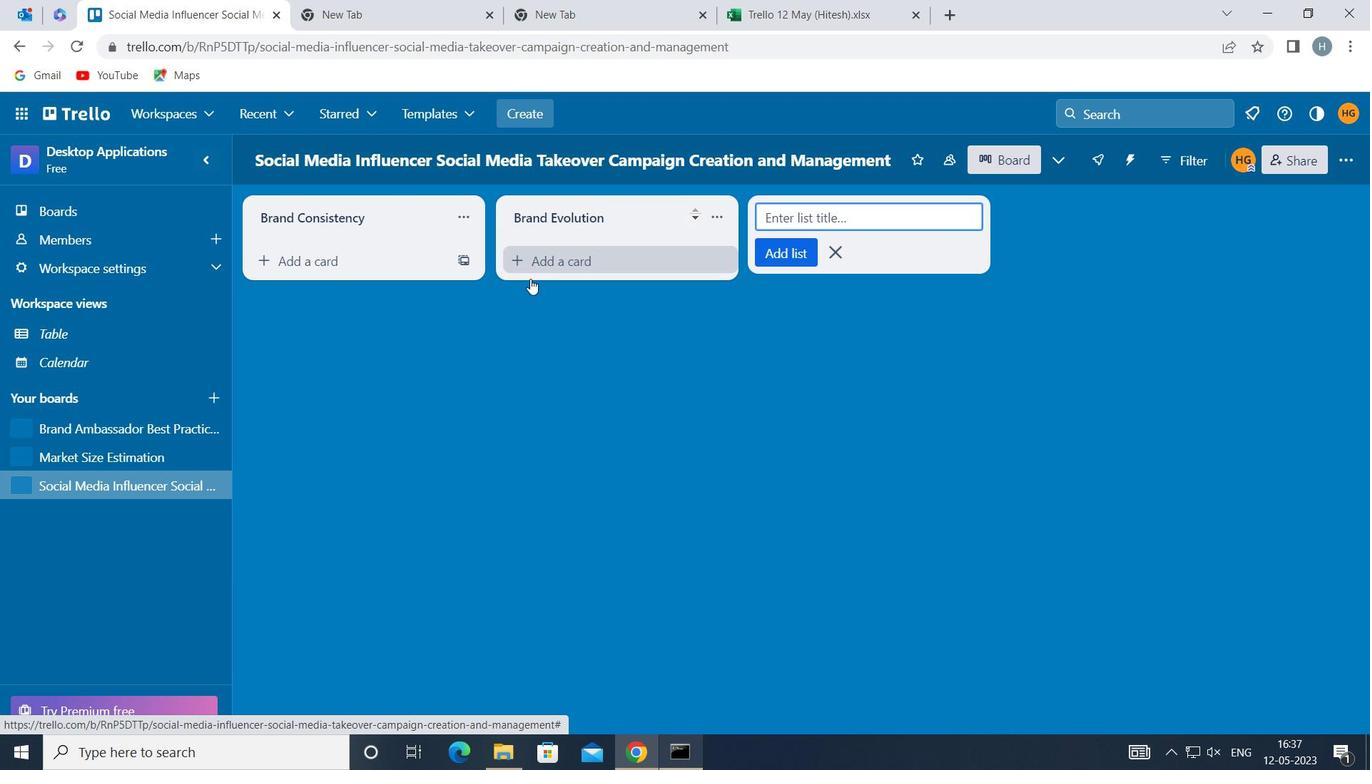 
